 Task: Add to scrum project Wizardry a team member softage.2@softage.net.
Action: Mouse moved to (282, 190)
Screenshot: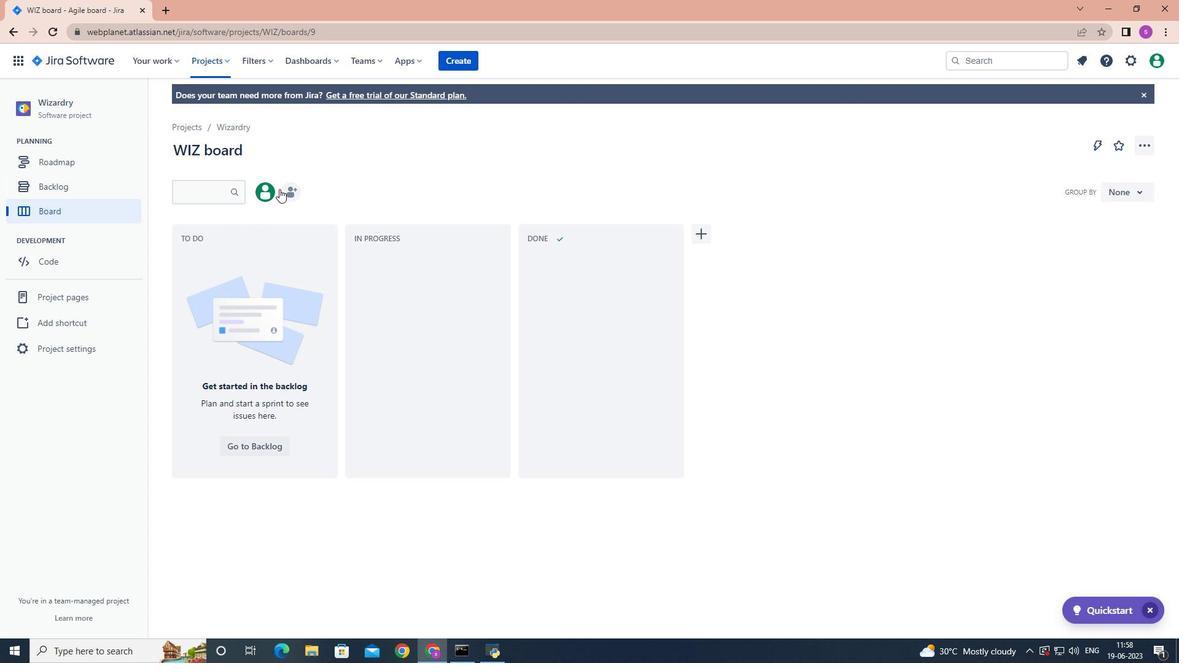 
Action: Mouse pressed left at (282, 190)
Screenshot: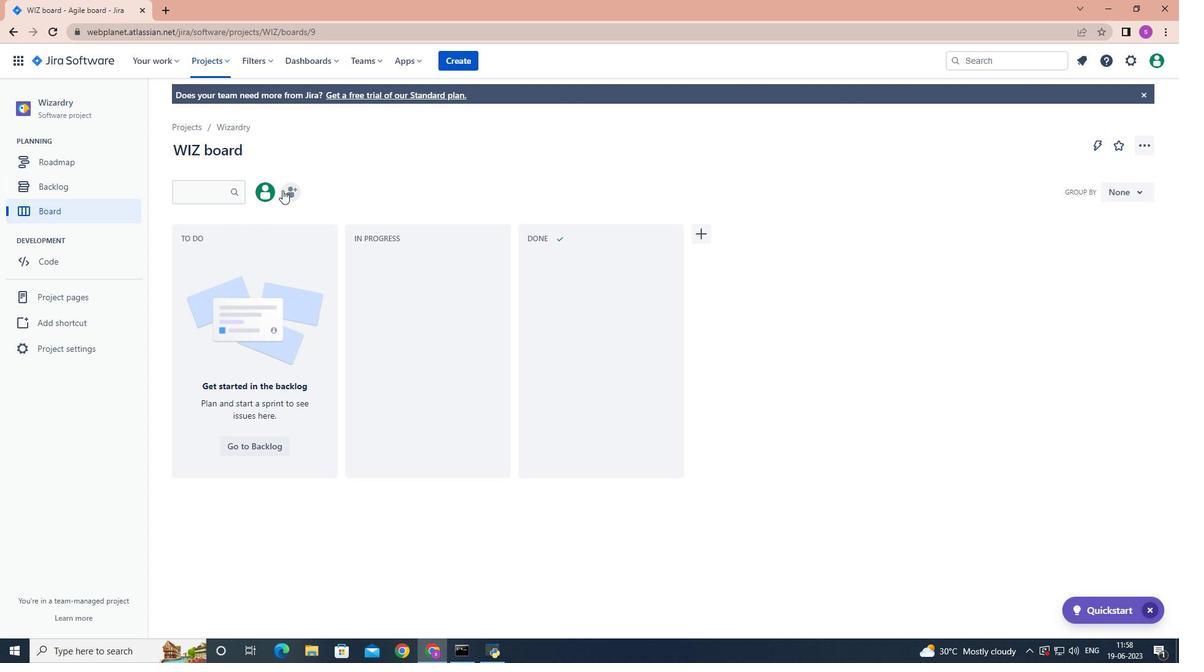 
Action: Mouse moved to (296, 206)
Screenshot: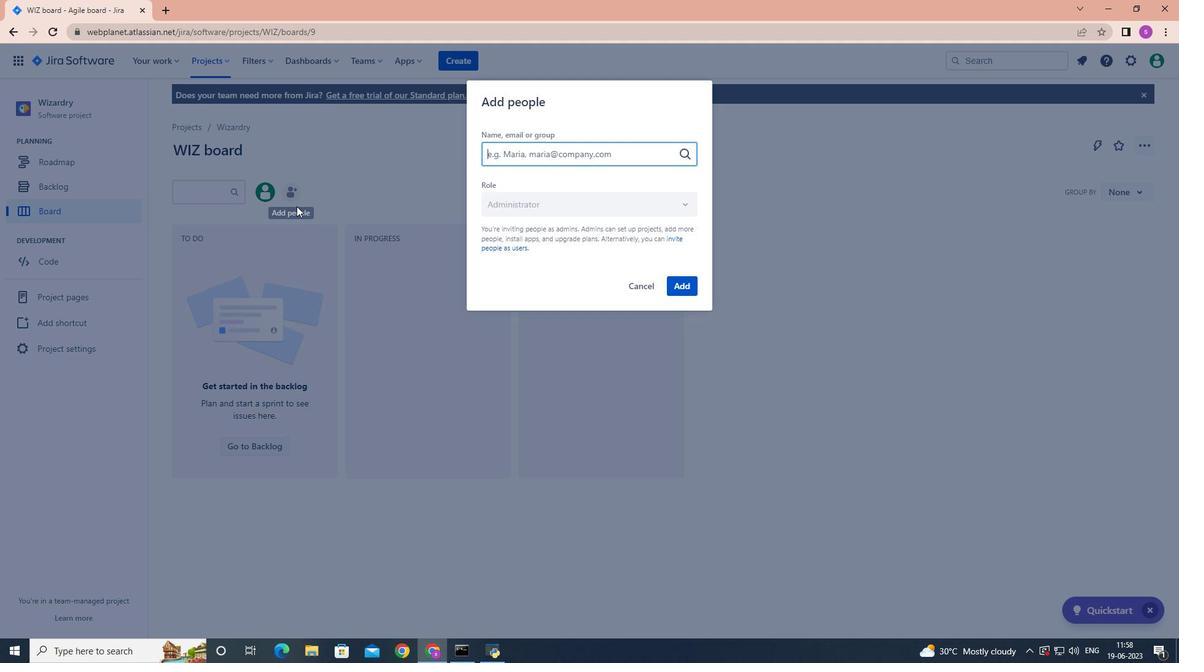 
Action: Key pressed softage.2
Screenshot: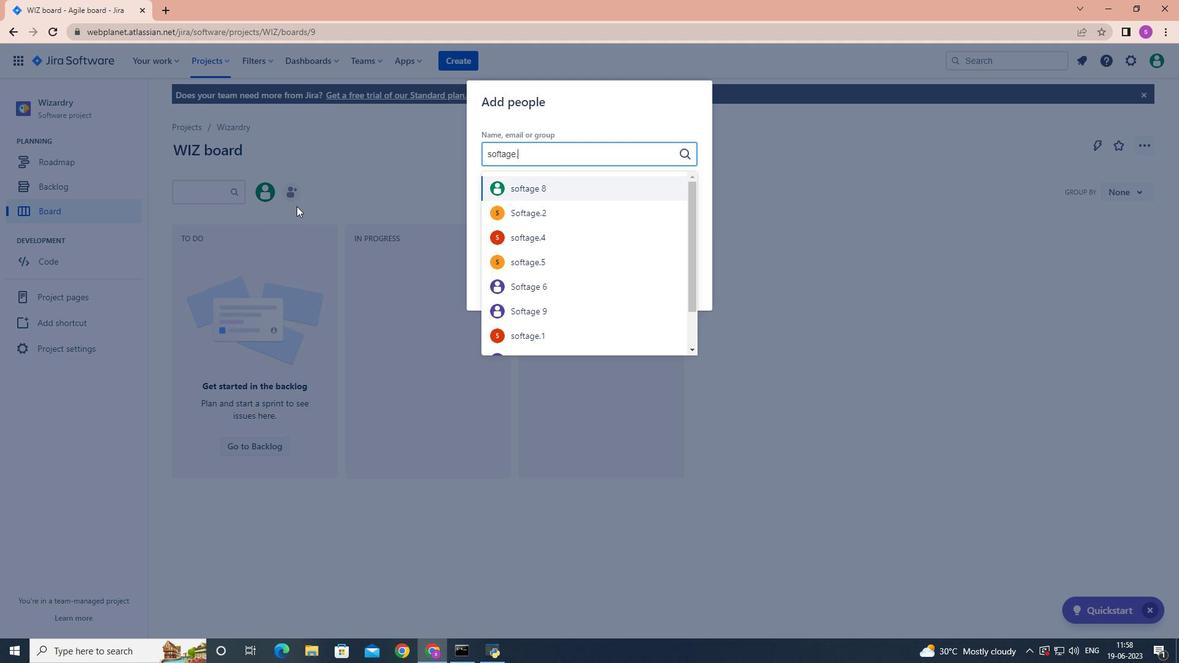 
Action: Mouse moved to (549, 187)
Screenshot: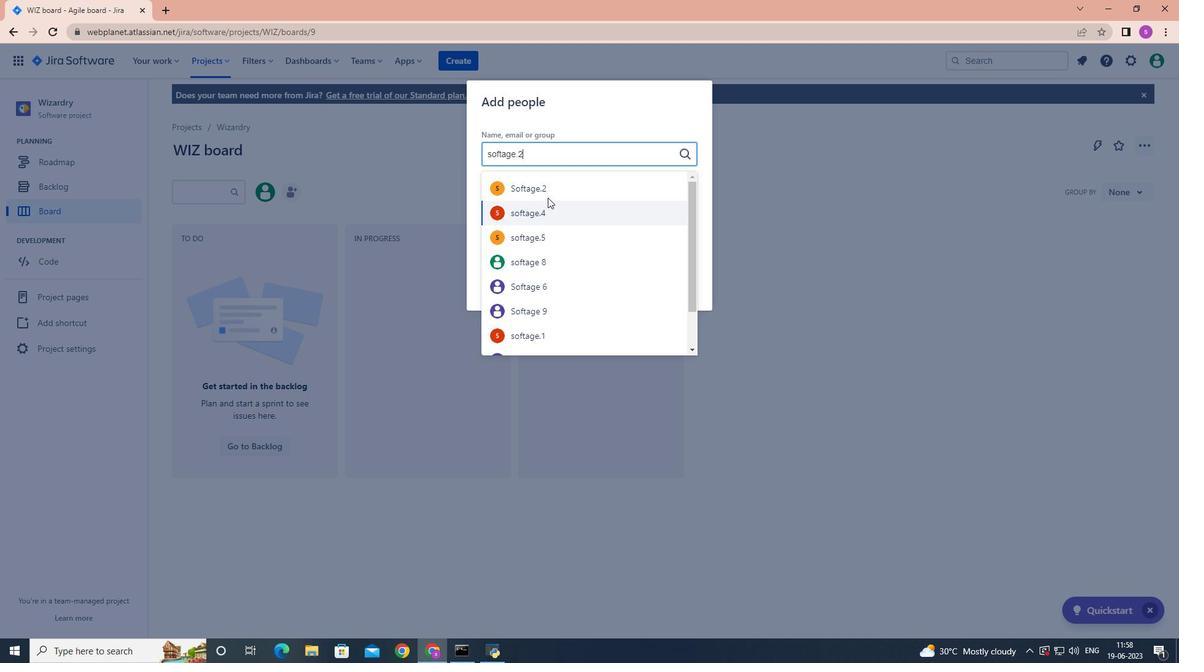 
Action: Mouse pressed left at (549, 187)
Screenshot: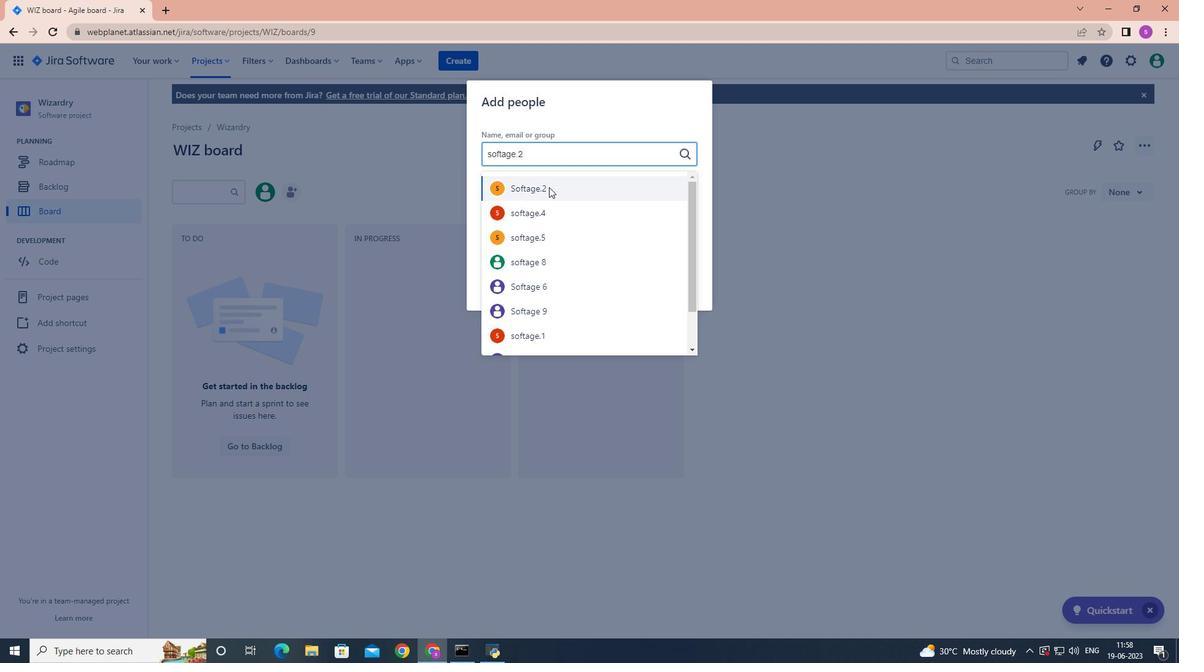 
Action: Mouse moved to (678, 283)
Screenshot: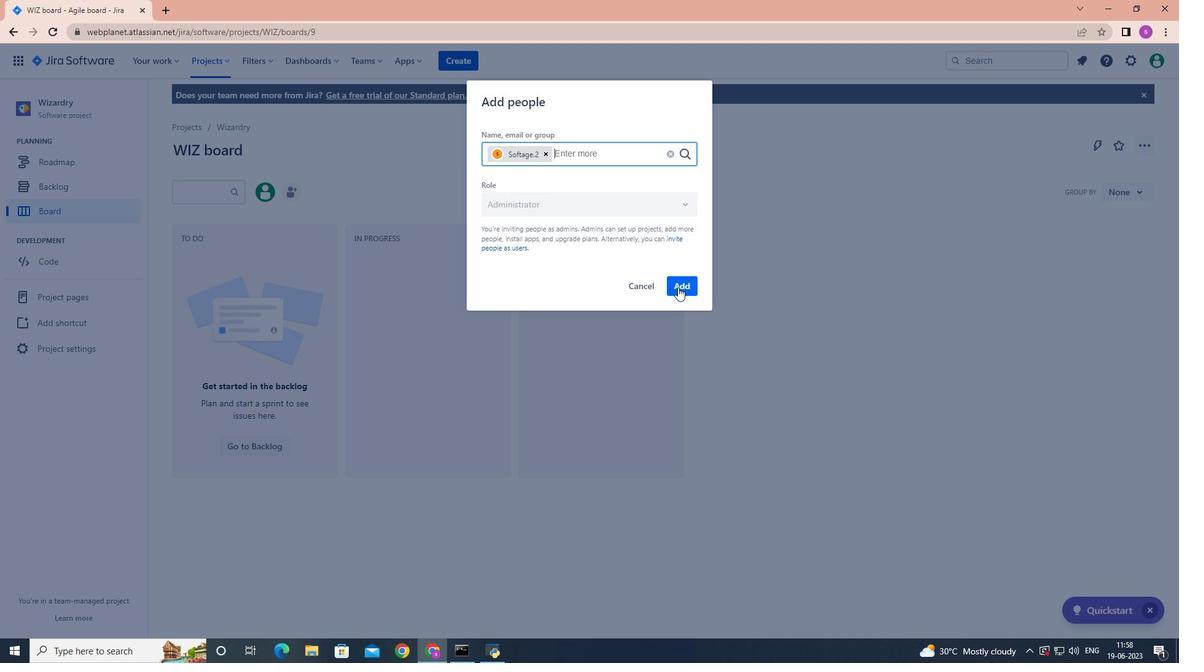 
Action: Mouse pressed left at (678, 283)
Screenshot: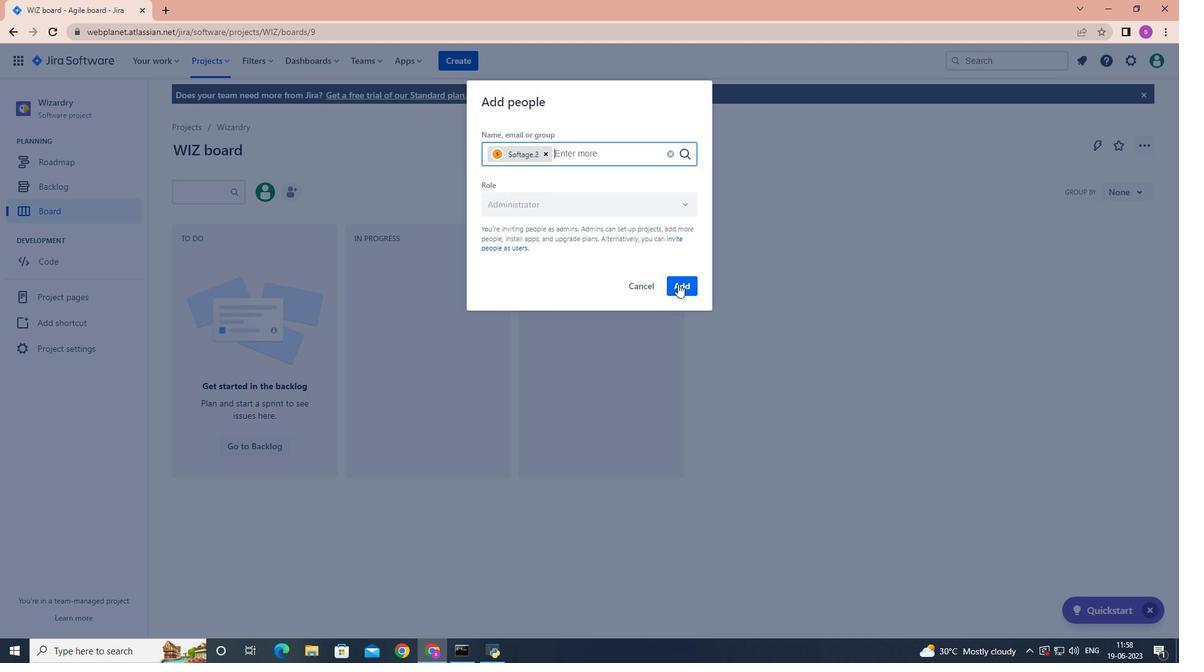 
Action: Mouse moved to (678, 283)
Screenshot: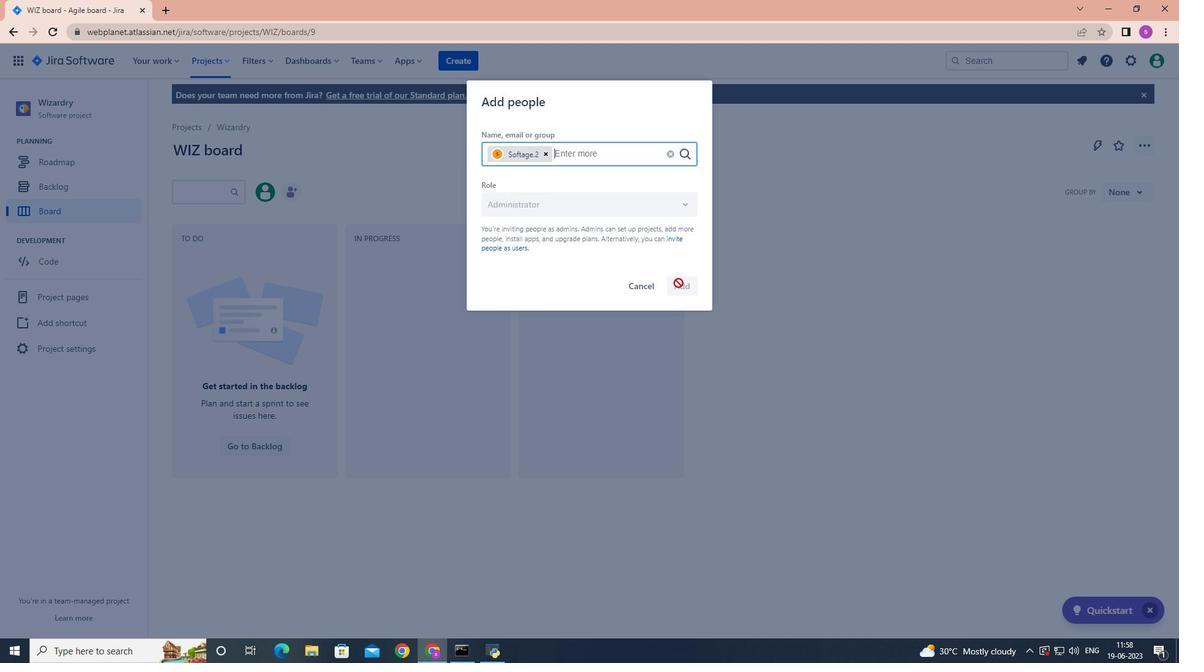 
